 Task: Use the formula "TIME" in spreadsheet "Project portfolio".
Action: Mouse pressed left at (690, 200)
Screenshot: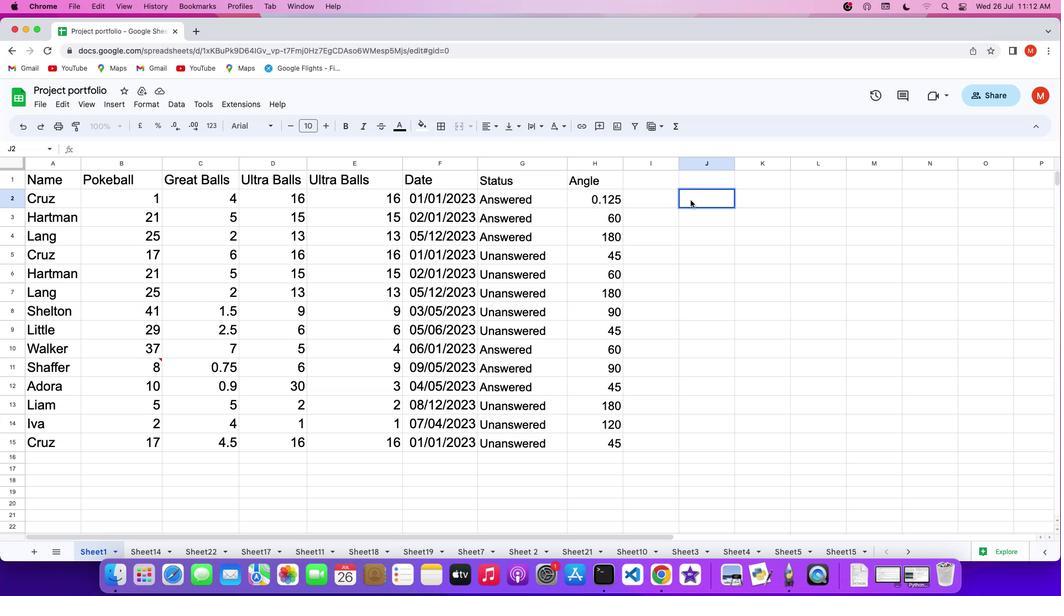 
Action: Mouse pressed left at (690, 200)
Screenshot: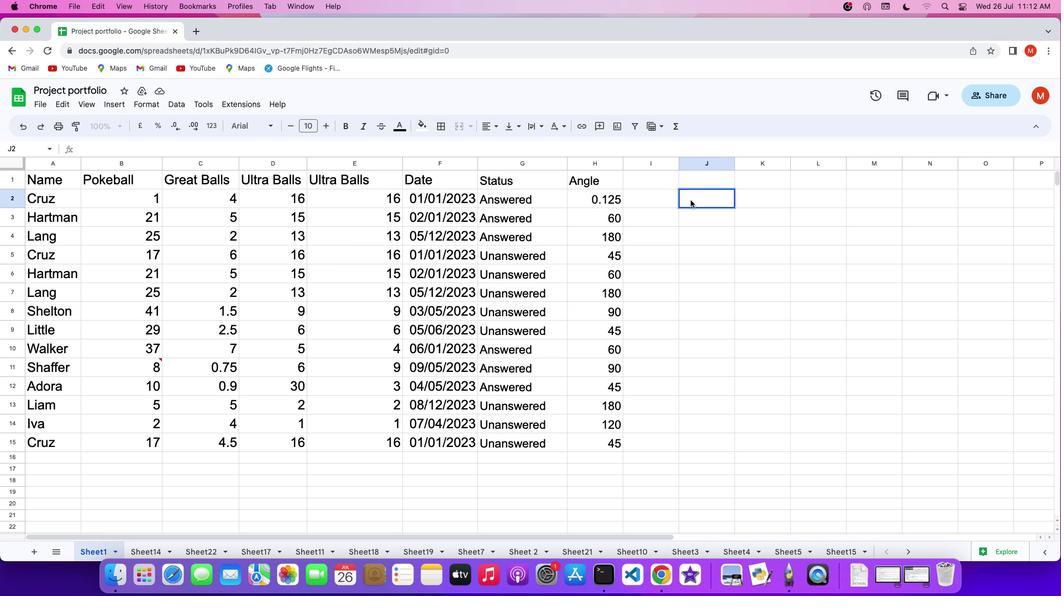 
Action: Mouse moved to (695, 196)
Screenshot: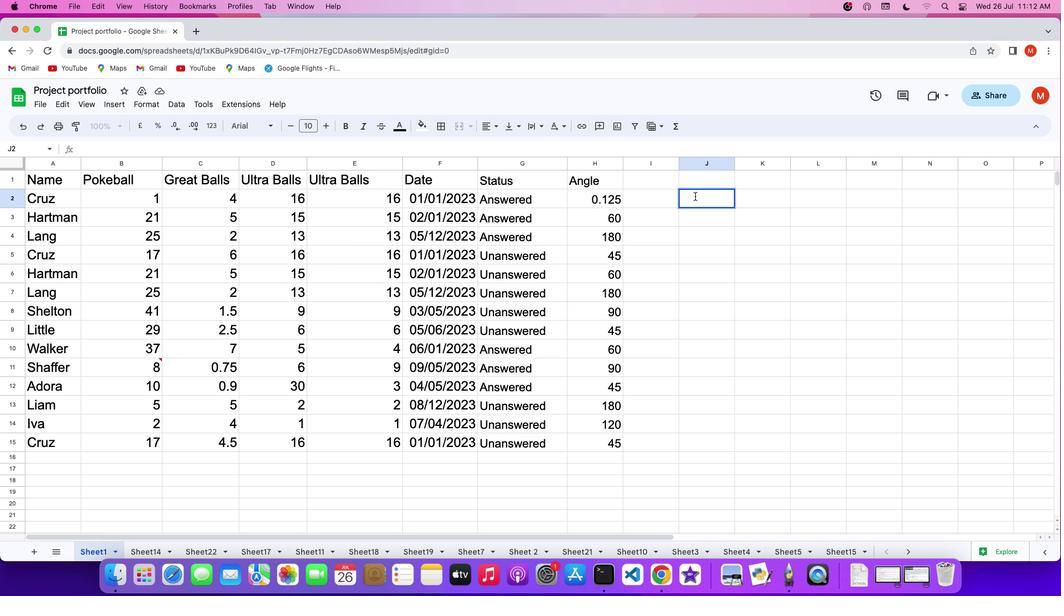 
Action: Mouse pressed left at (695, 196)
Screenshot: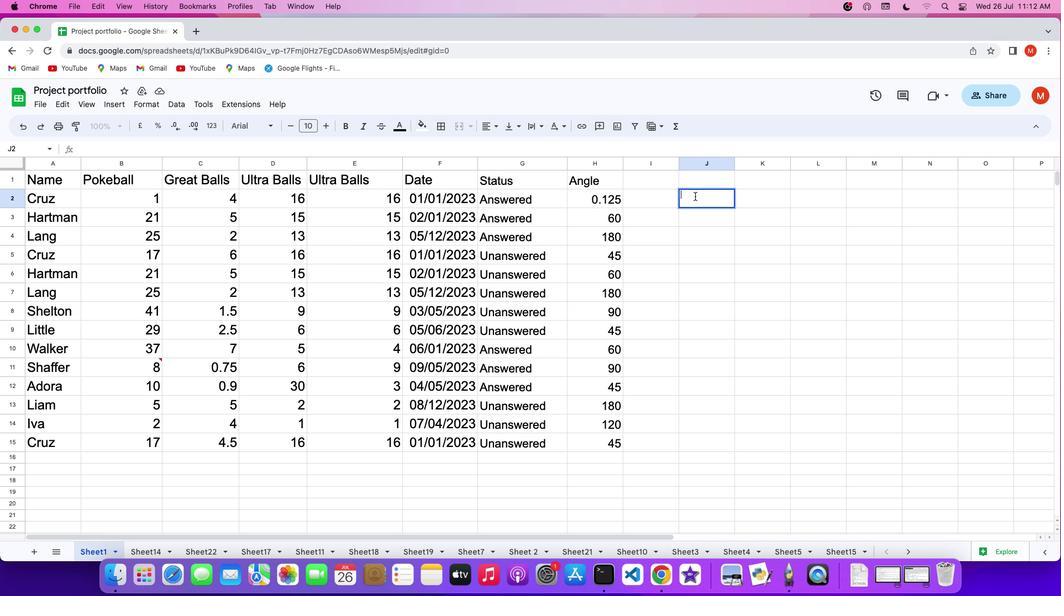 
Action: Key pressed '='
Screenshot: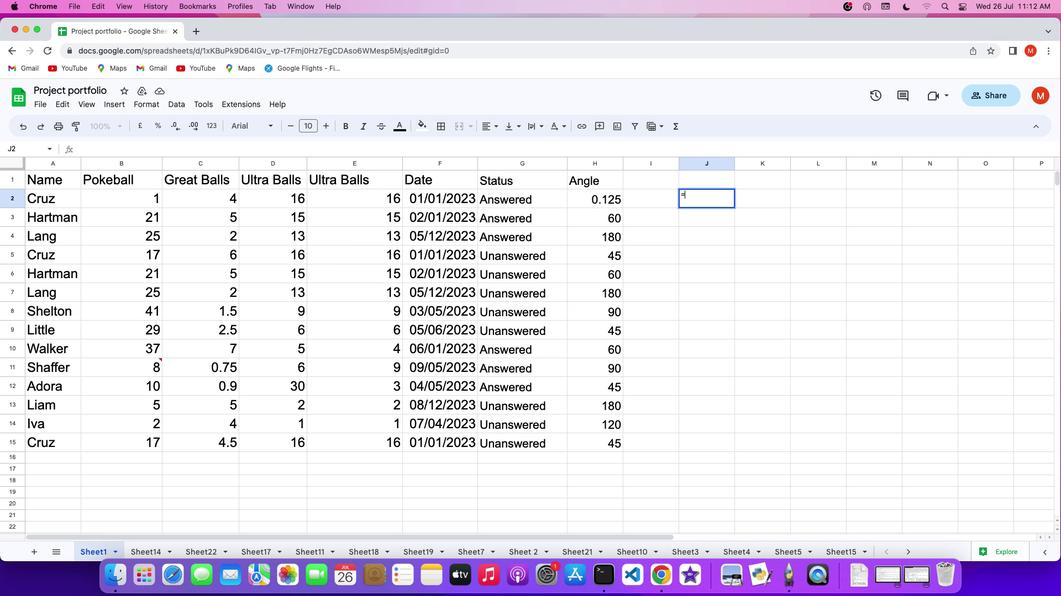 
Action: Mouse moved to (677, 124)
Screenshot: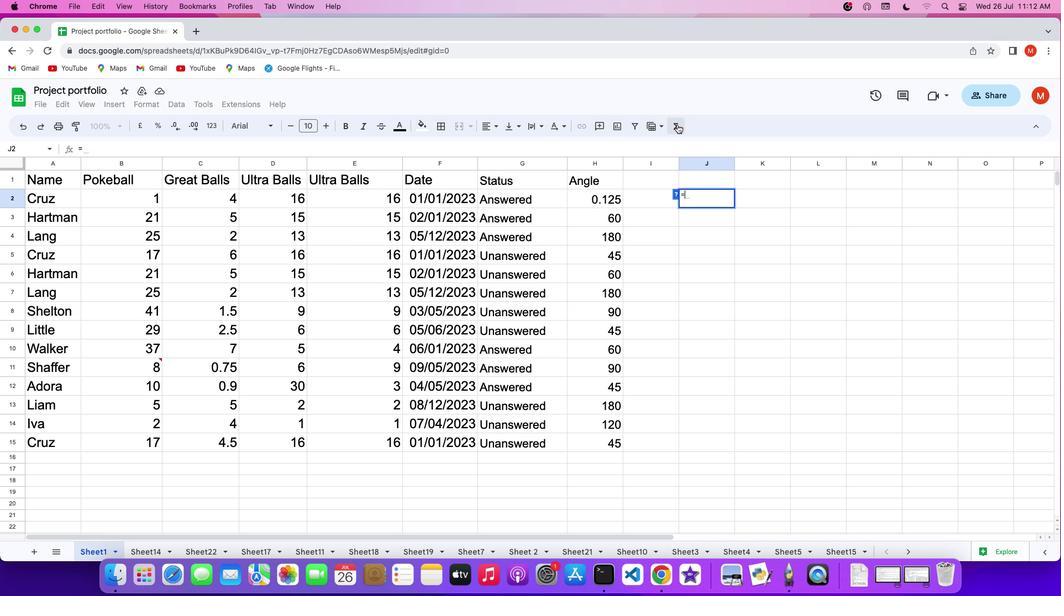
Action: Mouse pressed left at (677, 124)
Screenshot: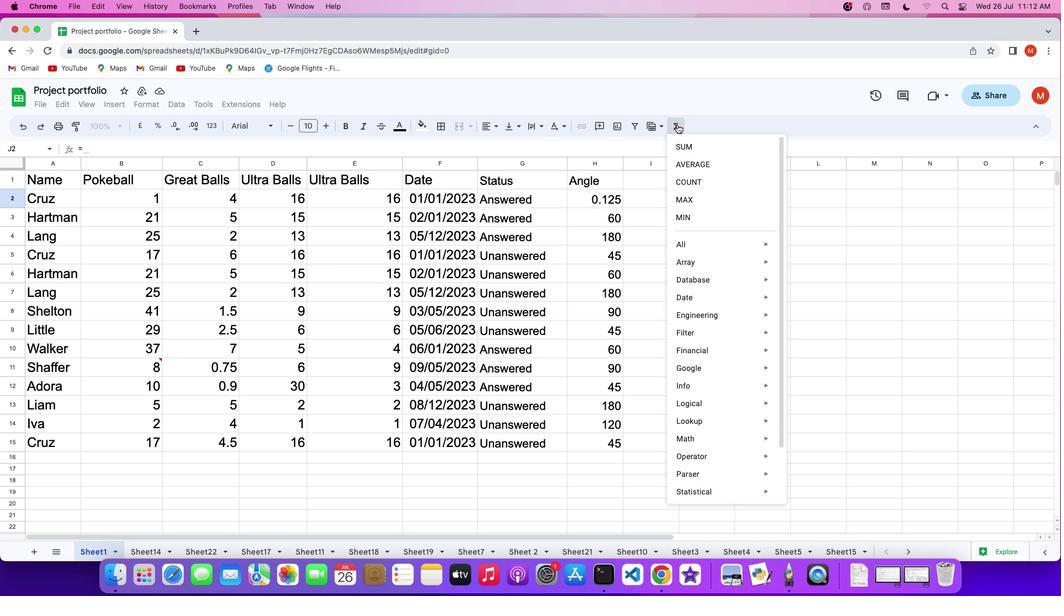 
Action: Mouse moved to (851, 494)
Screenshot: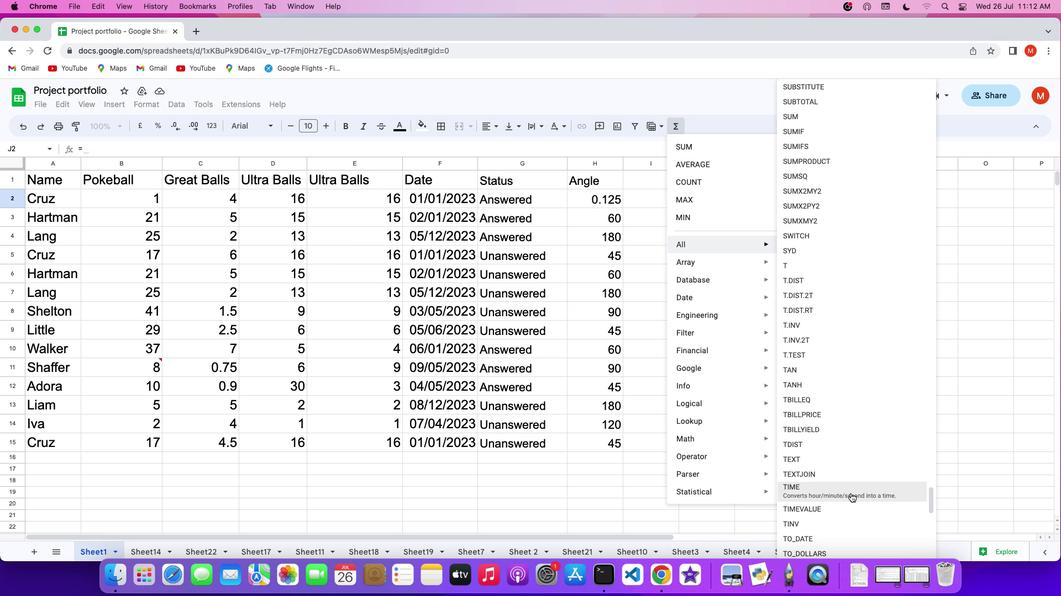 
Action: Mouse pressed left at (851, 494)
Screenshot: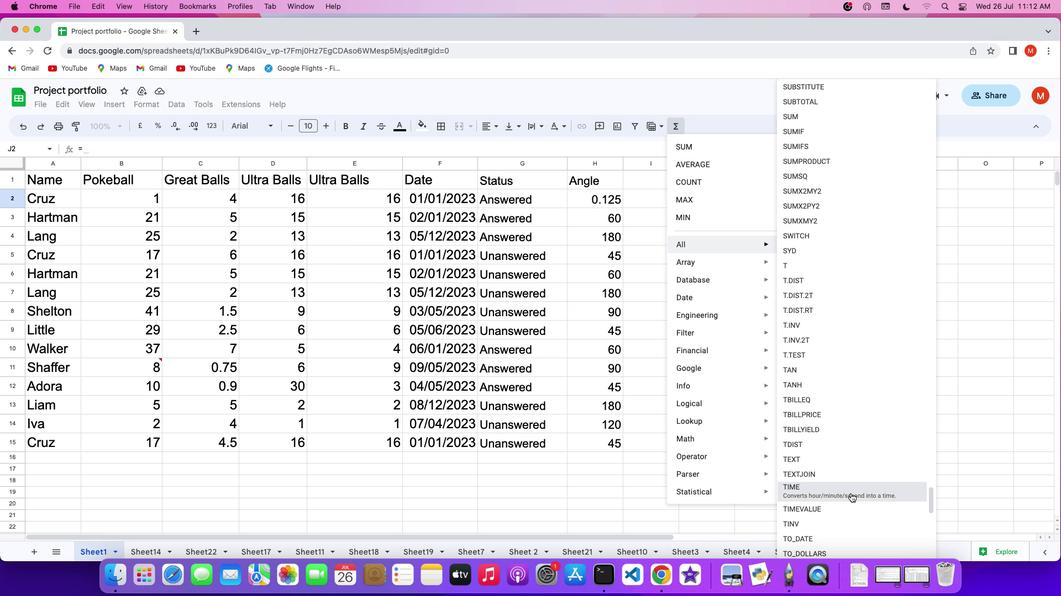 
Action: Mouse moved to (850, 494)
Screenshot: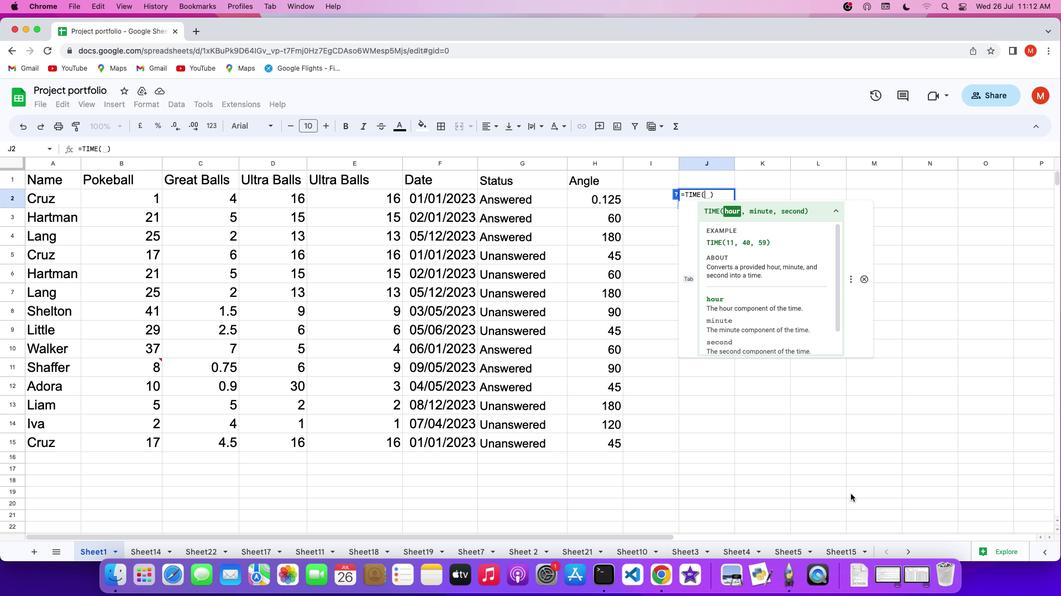
Action: Key pressed '1''1'',''4''0'',''5''9'Key.enter
Screenshot: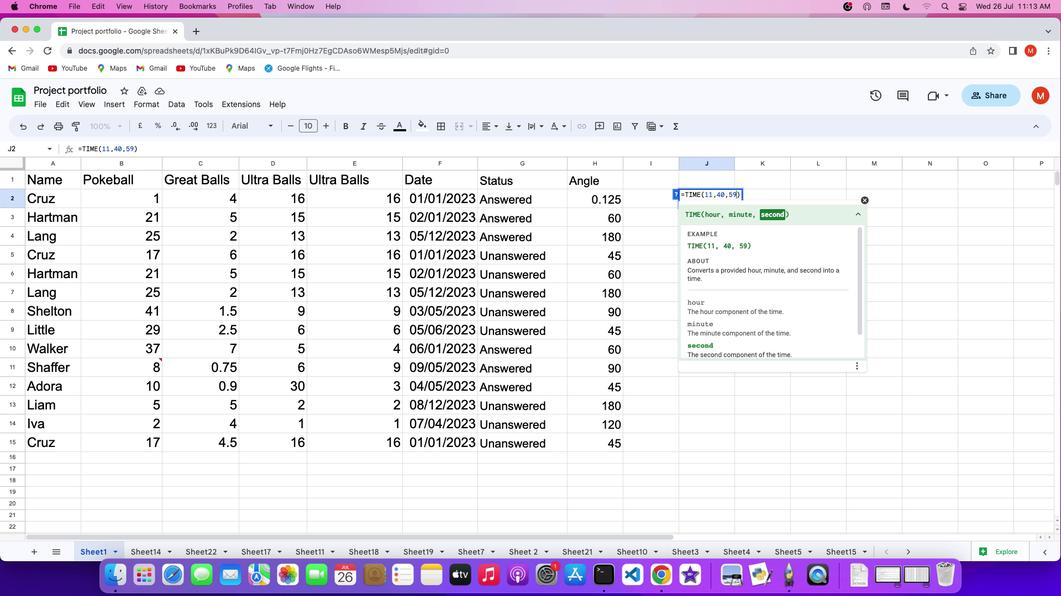 
